 Task: Select a schedule automation every year on the 2nd of February at 12:00 PM.
Action: Mouse moved to (401, 336)
Screenshot: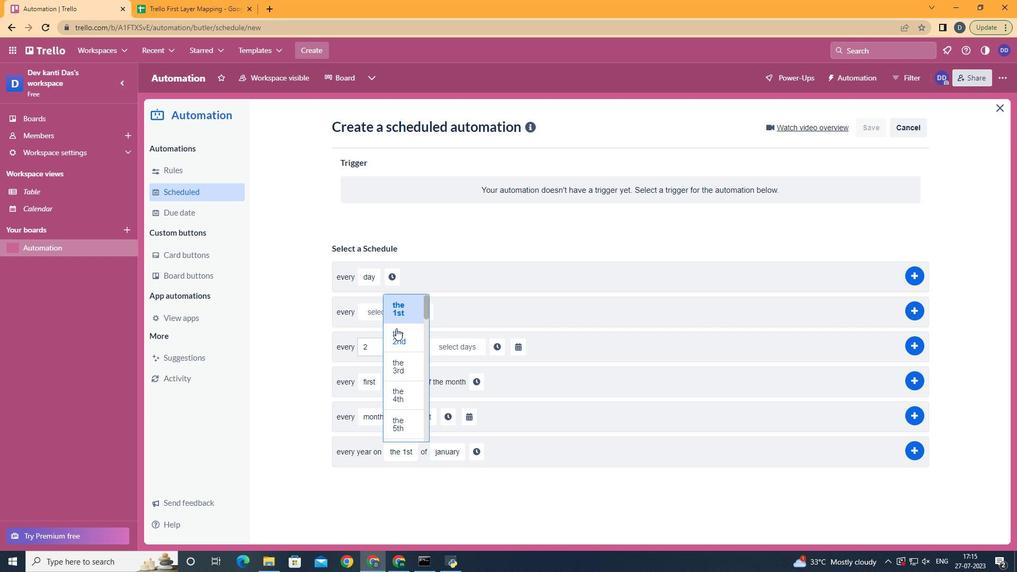
Action: Mouse pressed left at (401, 336)
Screenshot: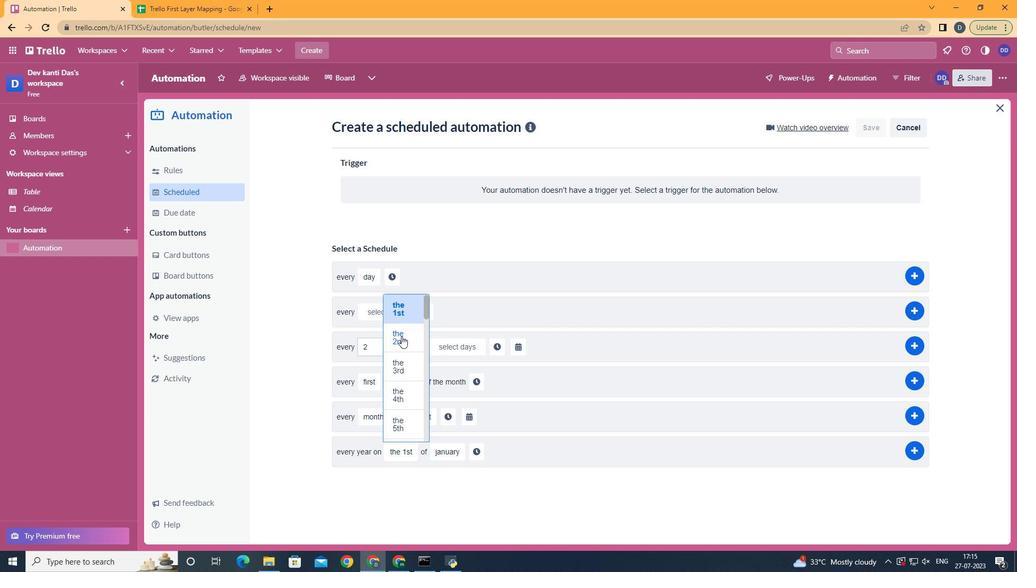 
Action: Mouse moved to (465, 323)
Screenshot: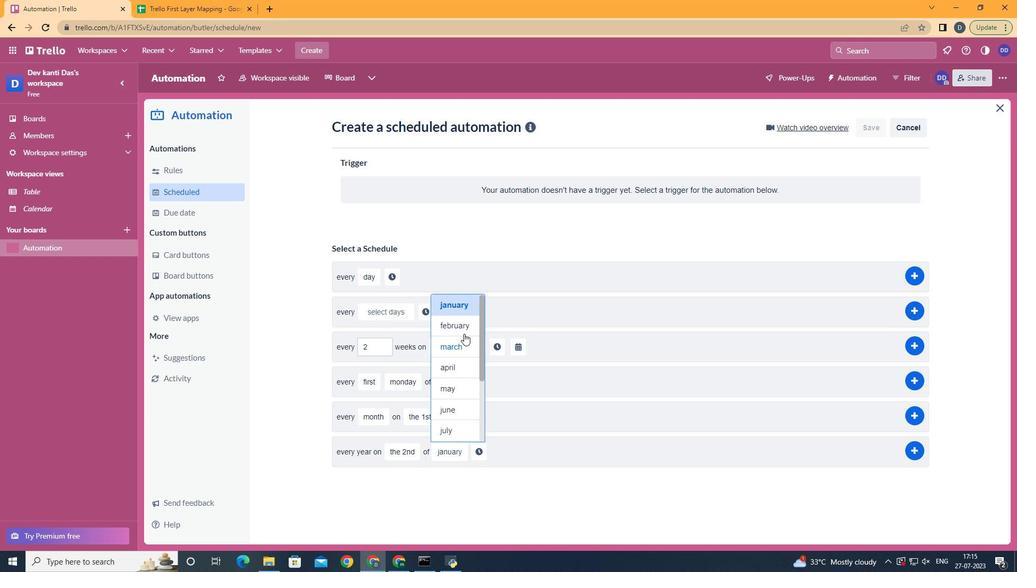 
Action: Mouse pressed left at (465, 323)
Screenshot: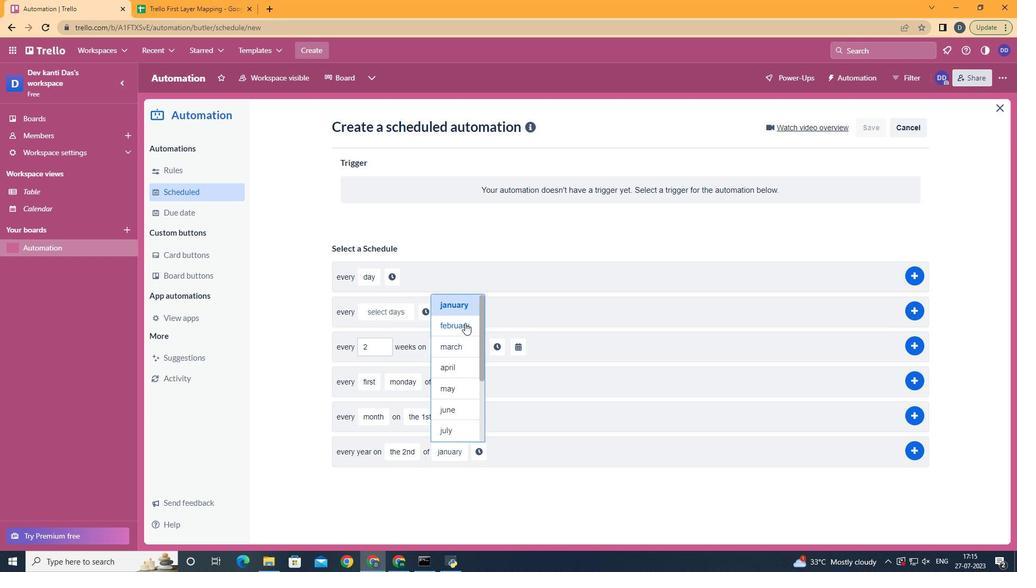 
Action: Mouse moved to (483, 449)
Screenshot: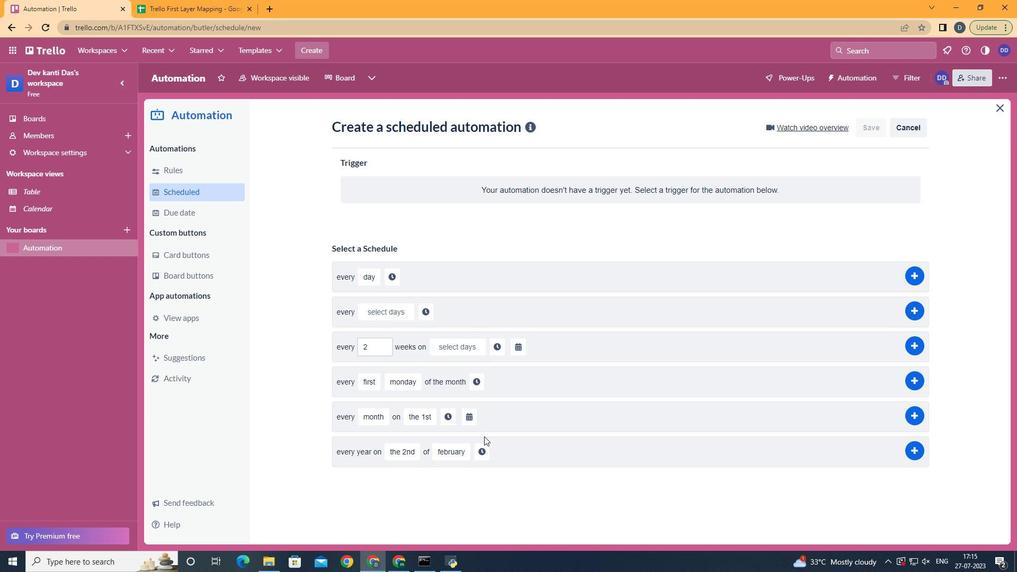 
Action: Mouse pressed left at (483, 449)
Screenshot: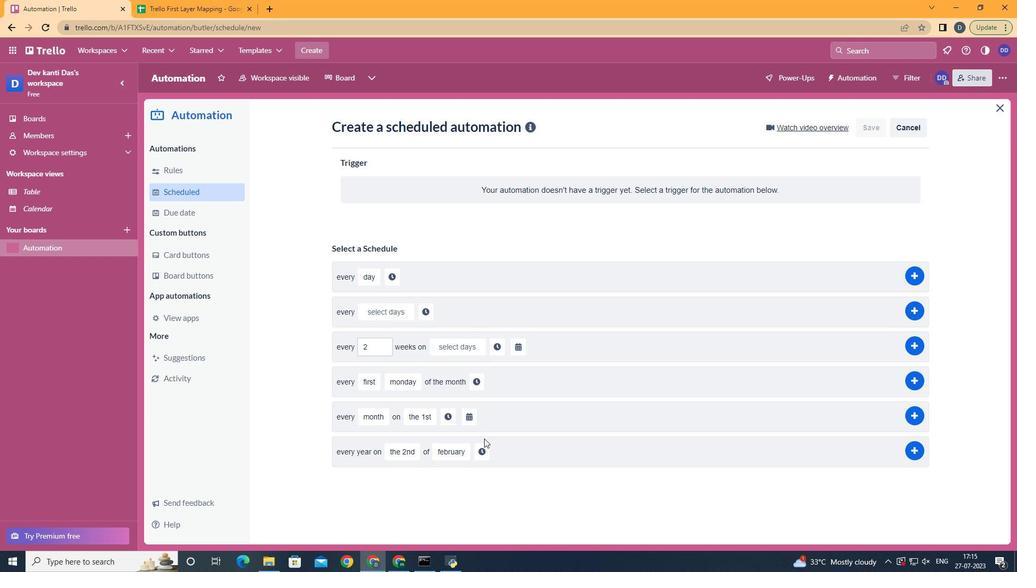 
Action: Mouse moved to (511, 454)
Screenshot: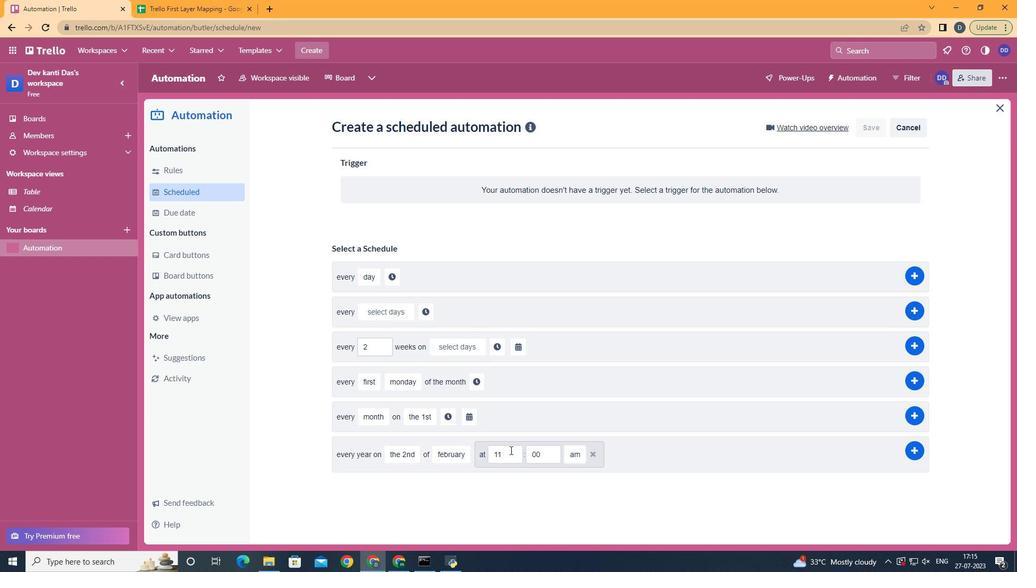 
Action: Mouse pressed left at (511, 454)
Screenshot: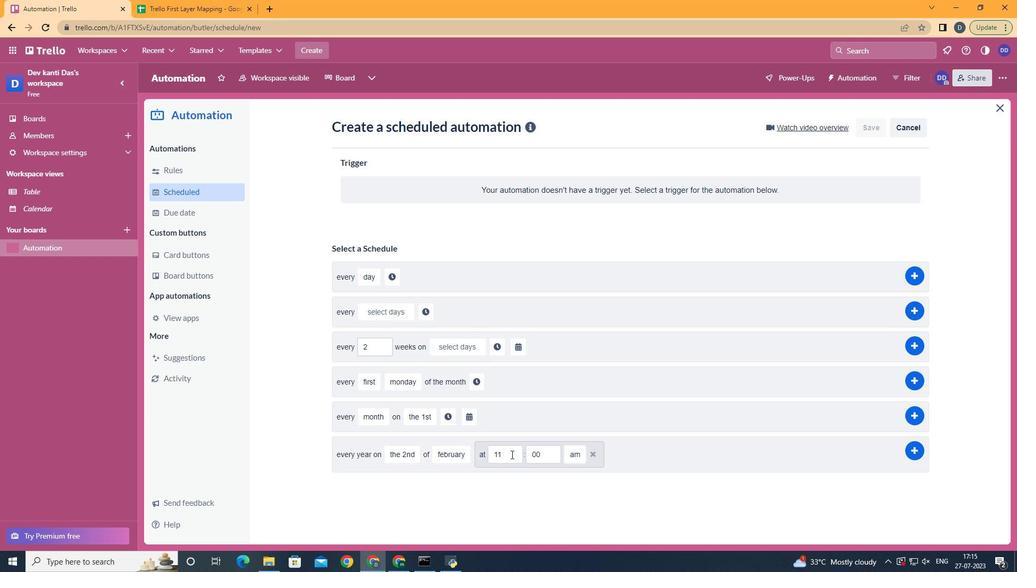 
Action: Key pressed <Key.backspace>2
Screenshot: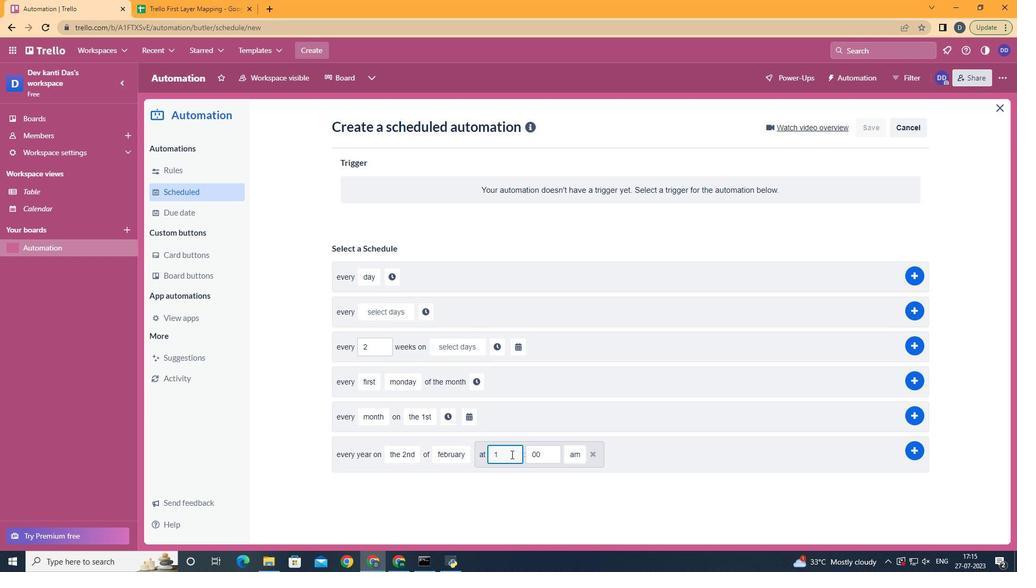 
Action: Mouse moved to (579, 493)
Screenshot: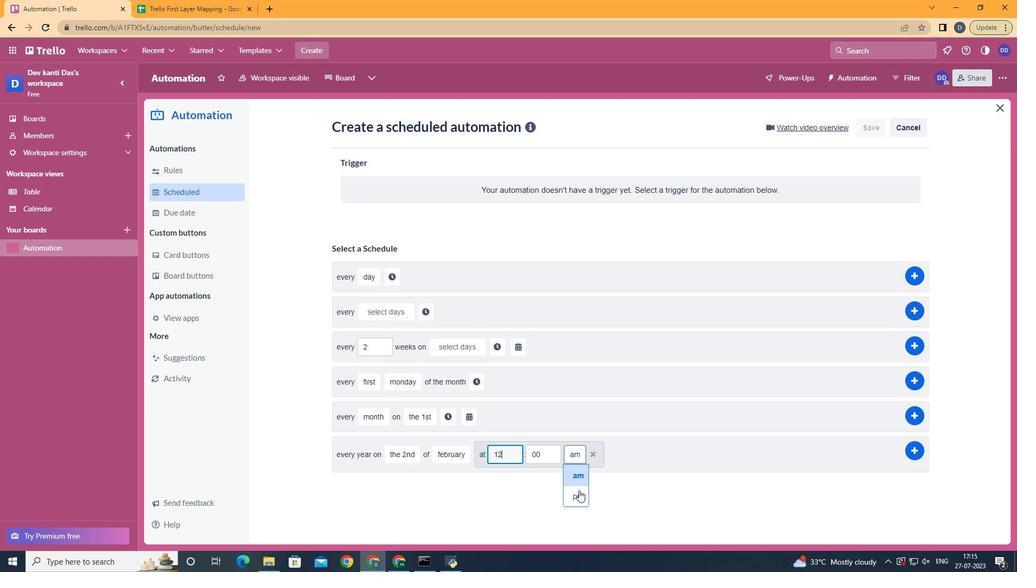 
Action: Mouse pressed left at (579, 493)
Screenshot: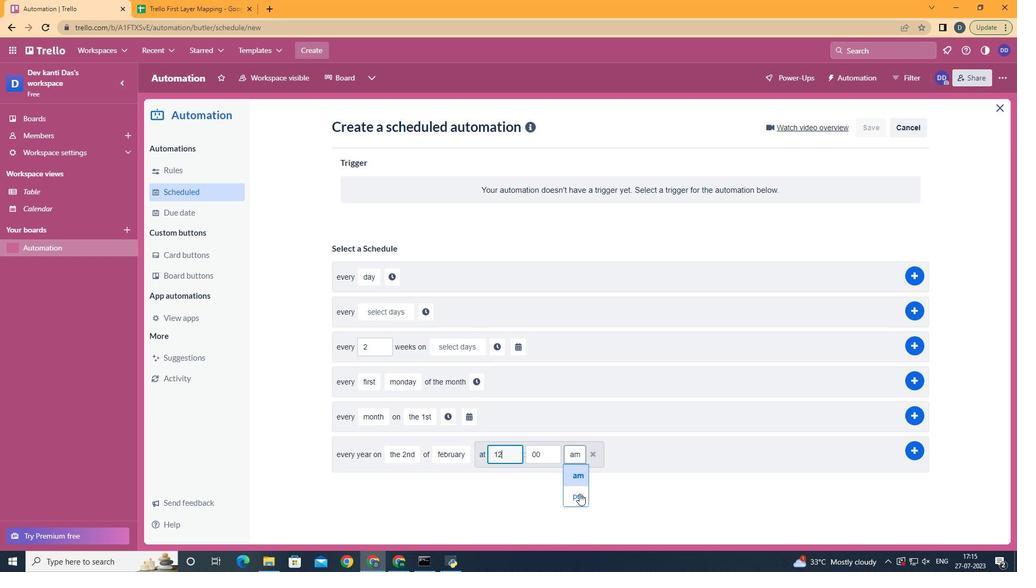 
